 Task: Sort the products in the category "Paper Goods" by relevance.
Action: Mouse moved to (899, 320)
Screenshot: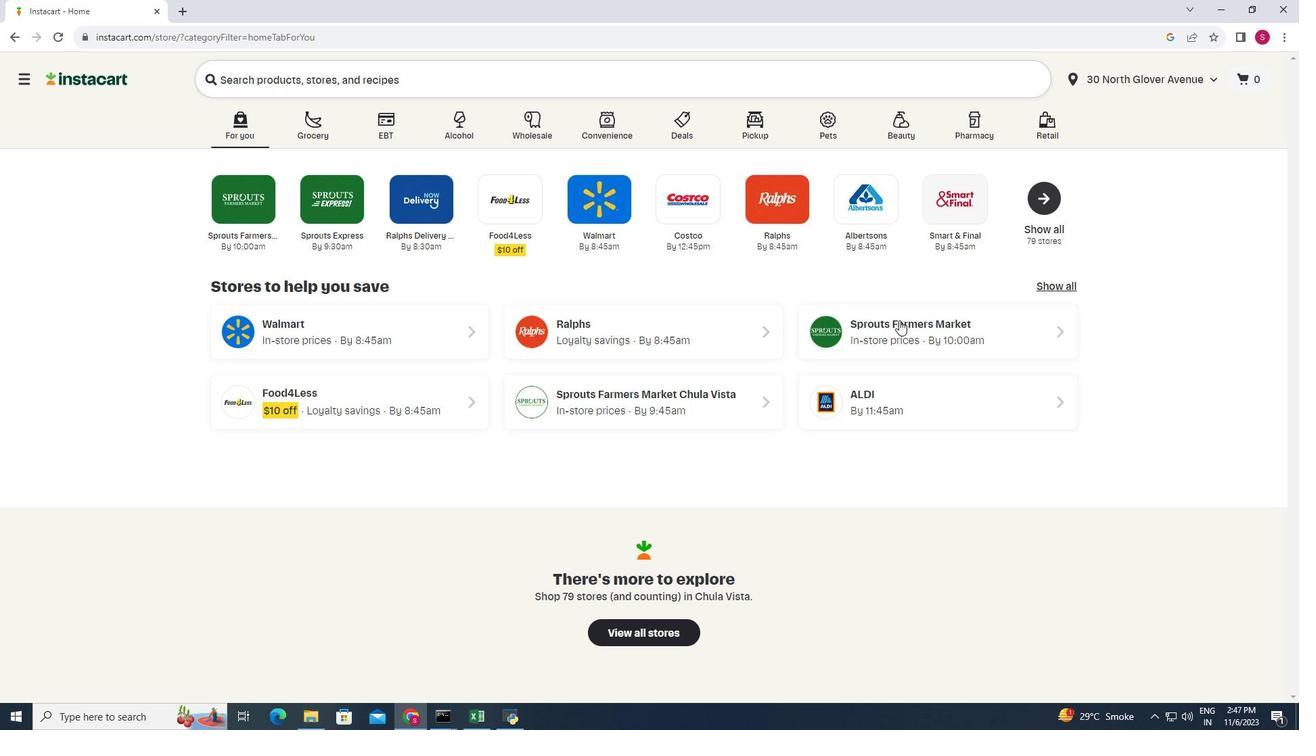 
Action: Mouse pressed left at (899, 320)
Screenshot: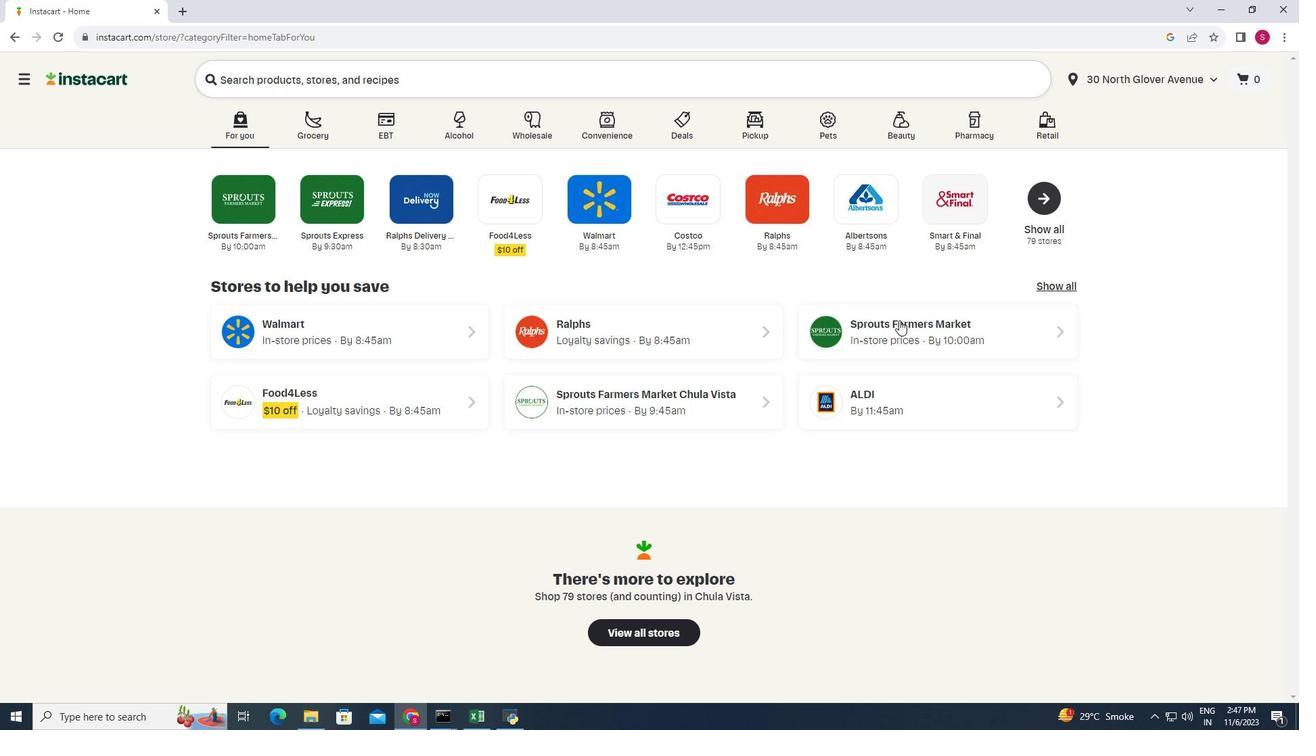 
Action: Mouse moved to (75, 546)
Screenshot: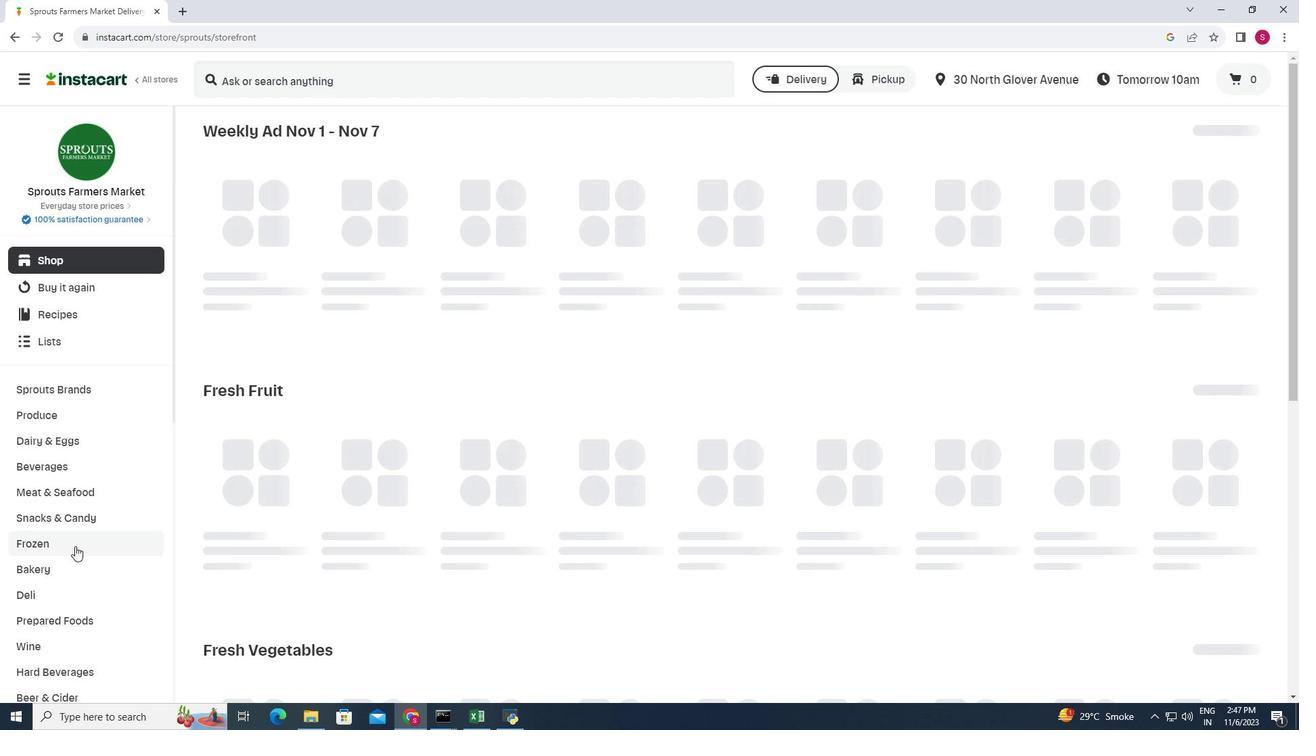 
Action: Mouse scrolled (75, 546) with delta (0, 0)
Screenshot: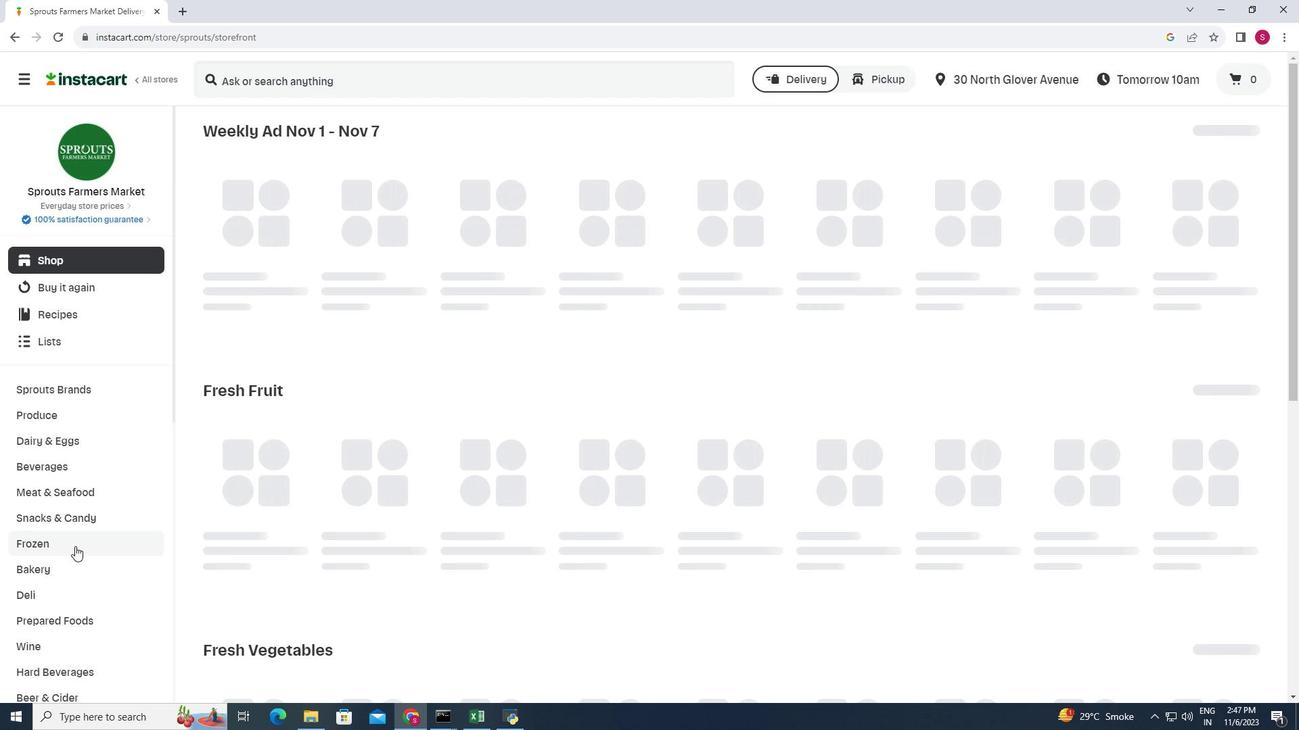 
Action: Mouse scrolled (75, 546) with delta (0, 0)
Screenshot: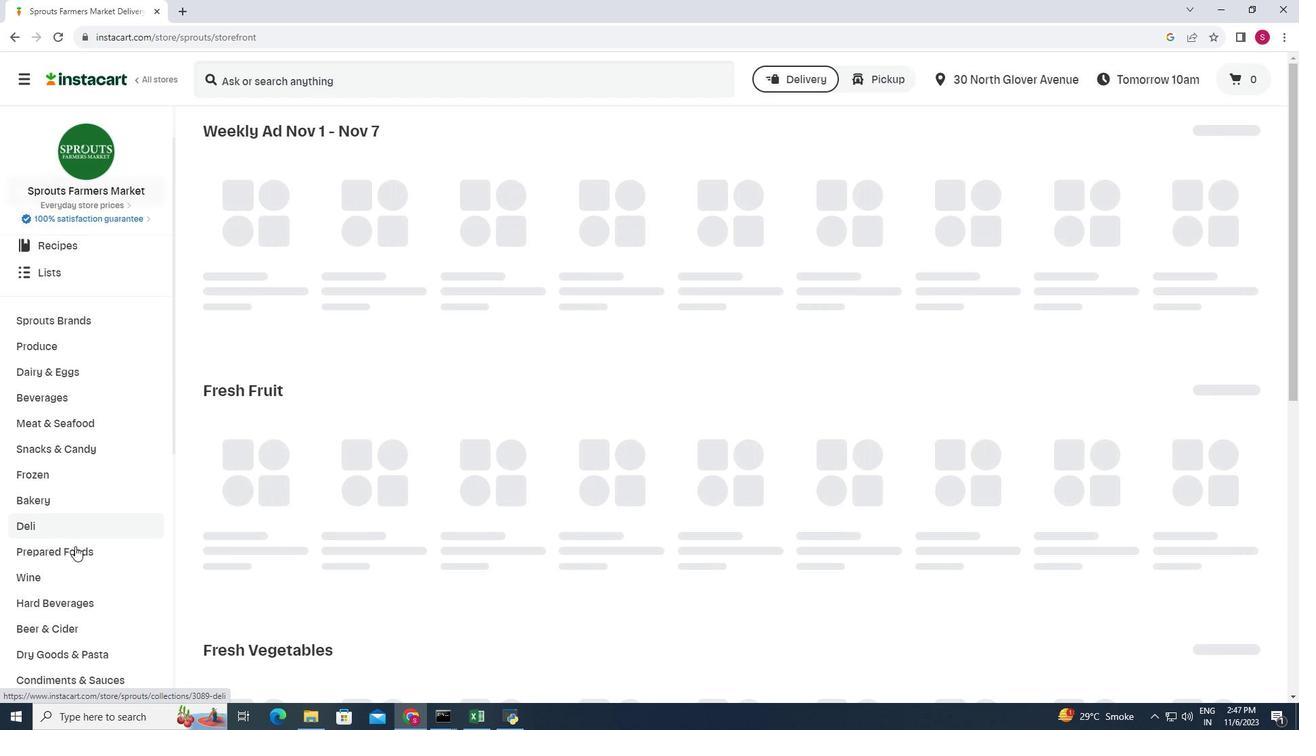 
Action: Mouse scrolled (75, 546) with delta (0, 0)
Screenshot: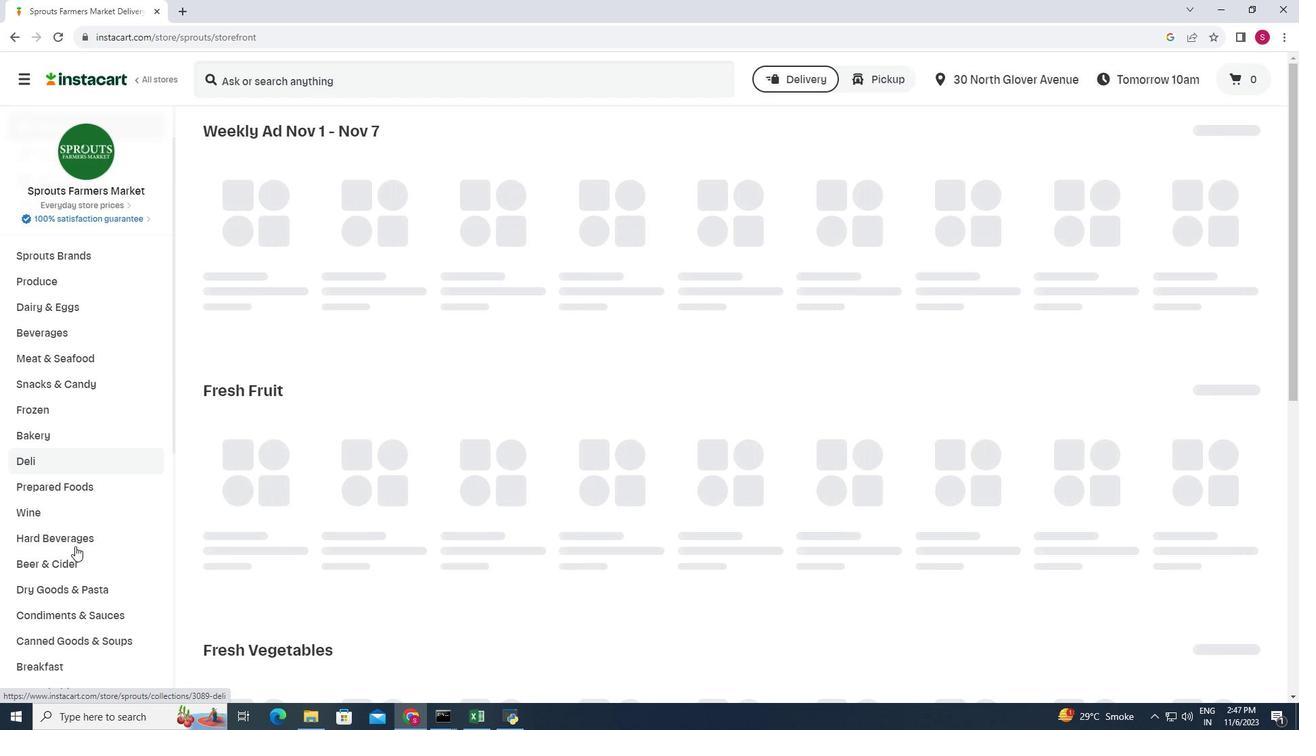 
Action: Mouse scrolled (75, 546) with delta (0, 0)
Screenshot: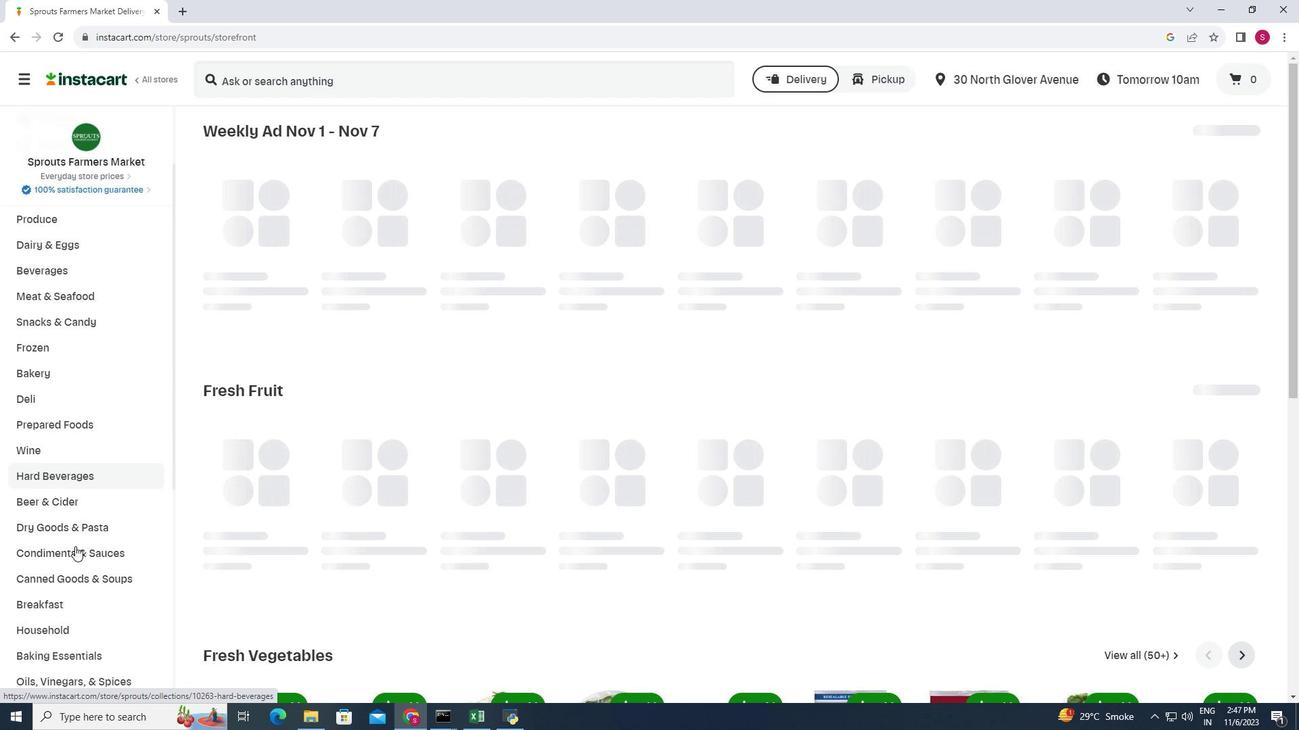 
Action: Mouse moved to (73, 551)
Screenshot: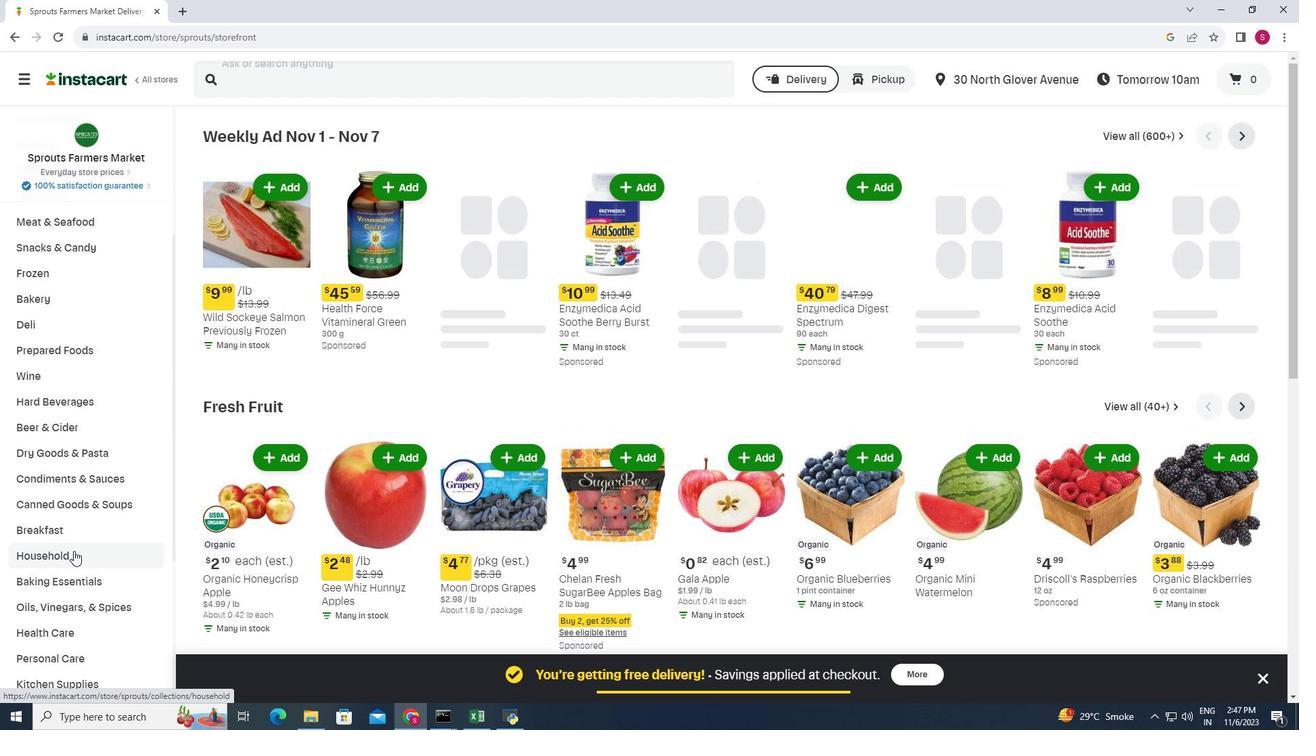 
Action: Mouse pressed left at (73, 551)
Screenshot: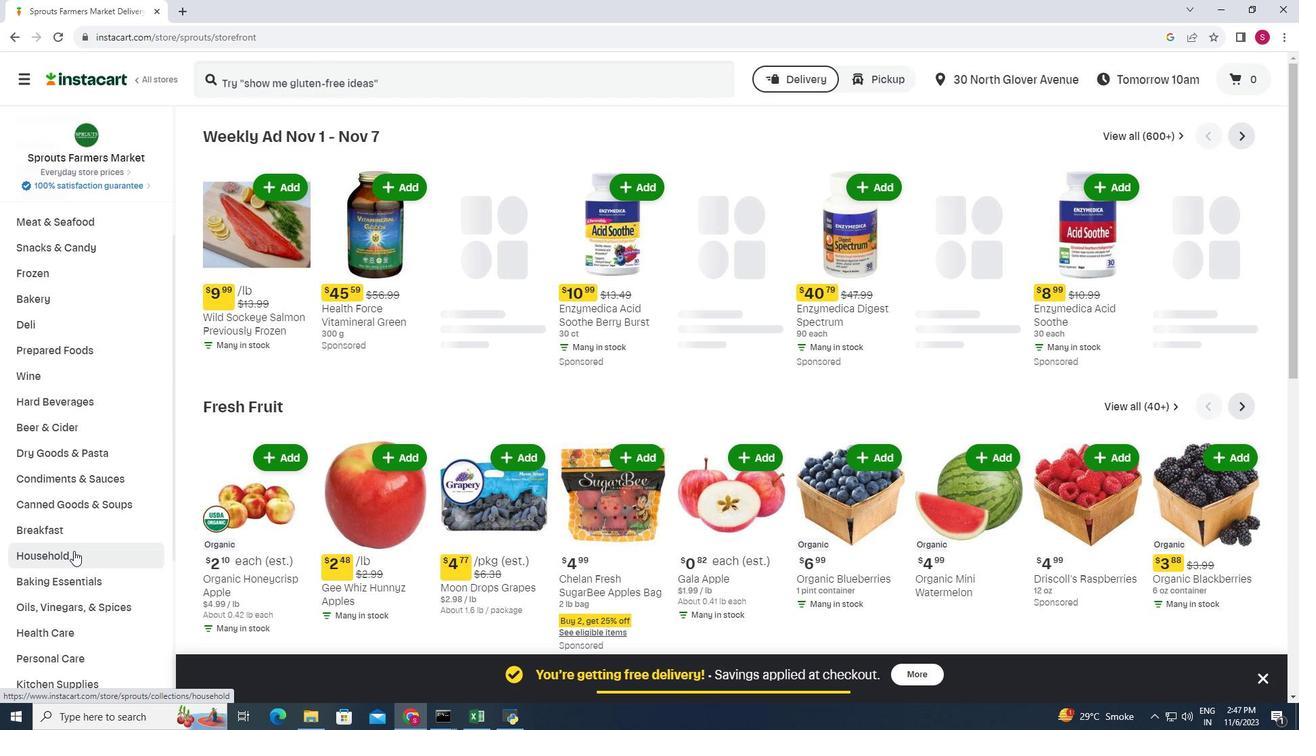 
Action: Mouse moved to (311, 171)
Screenshot: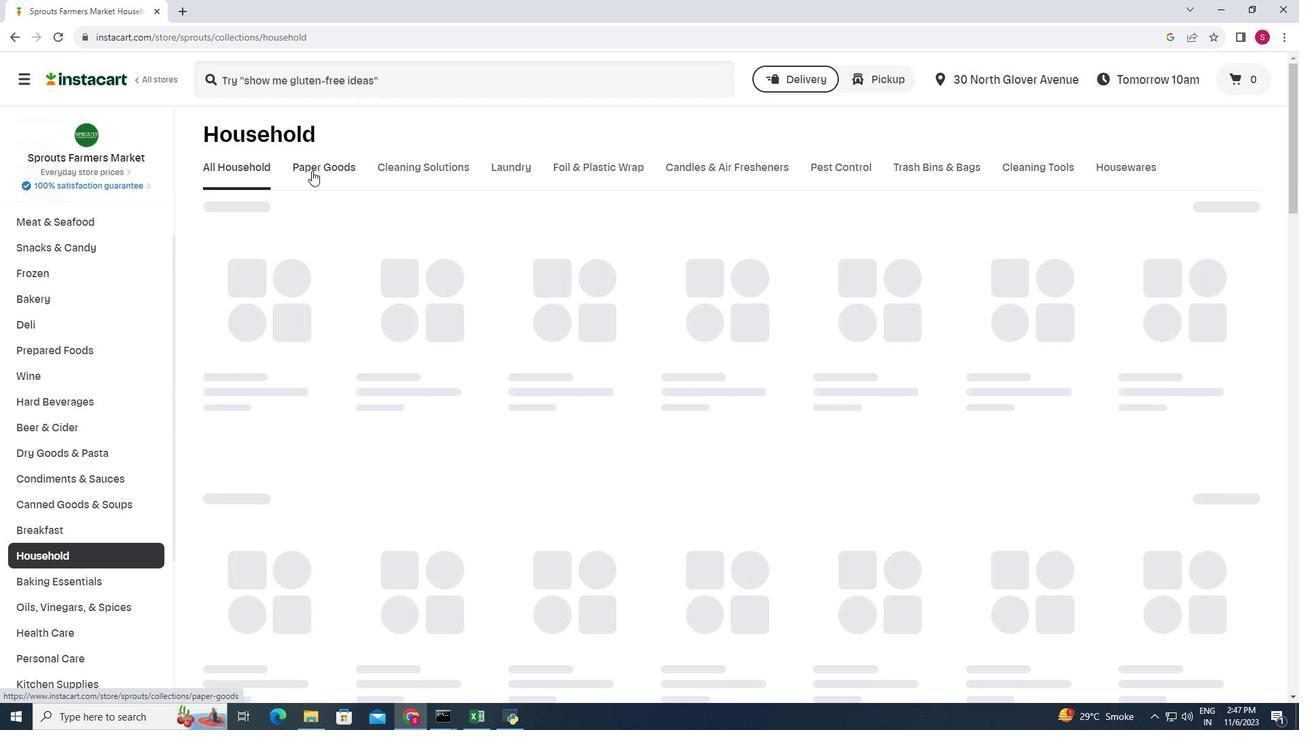 
Action: Mouse pressed left at (311, 171)
Screenshot: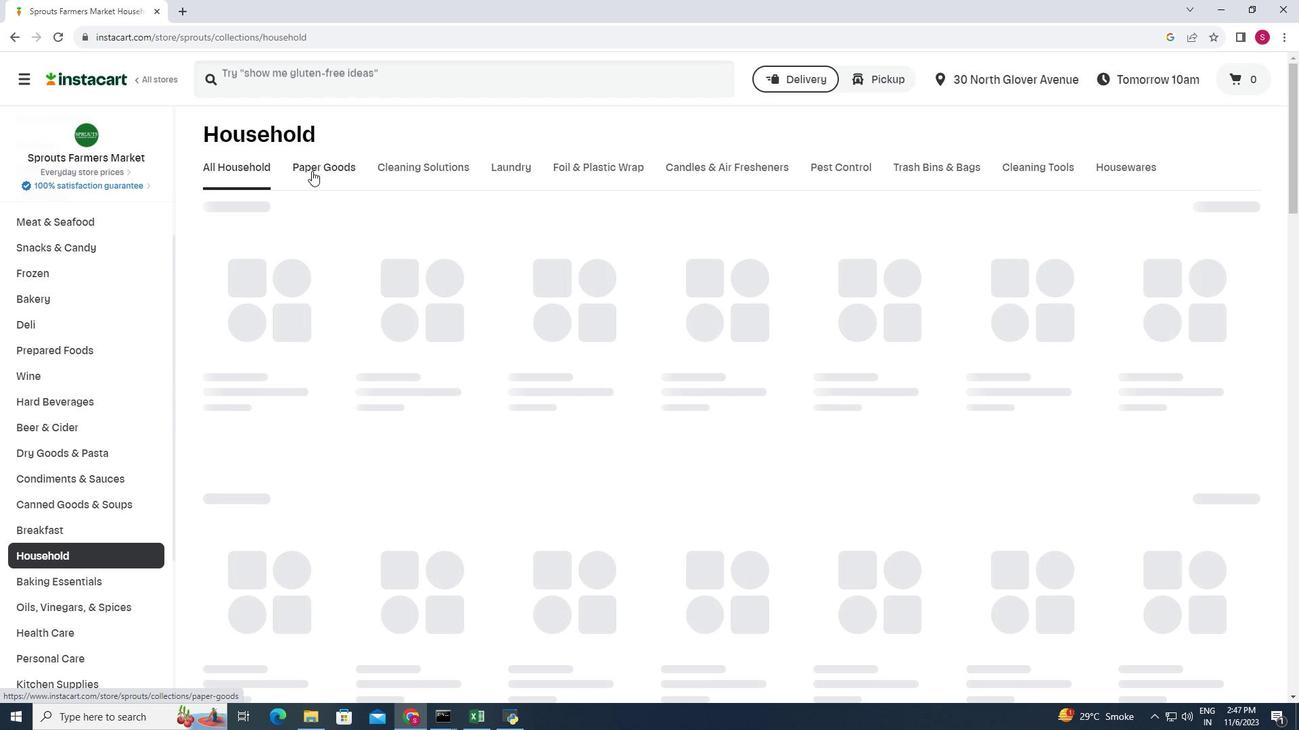 
Action: Mouse moved to (1253, 279)
Screenshot: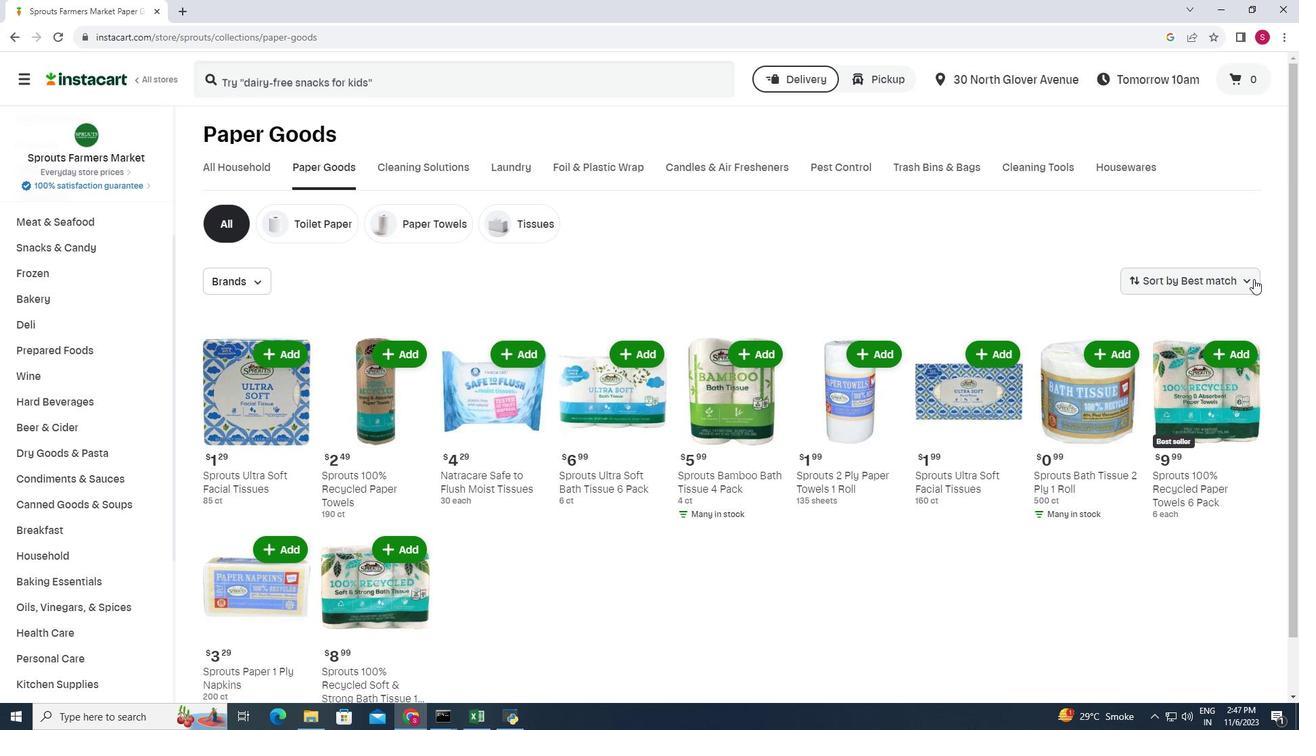 
Action: Mouse pressed left at (1253, 279)
Screenshot: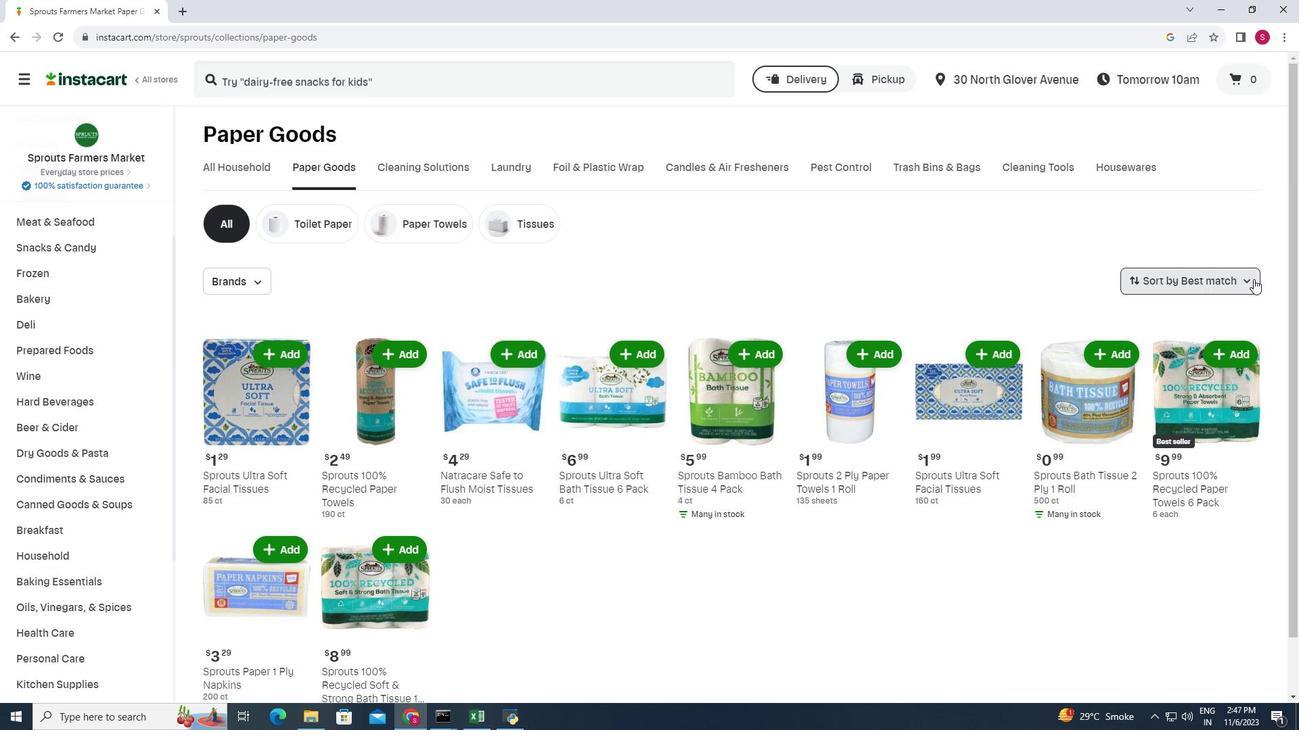 
Action: Mouse moved to (1188, 486)
Screenshot: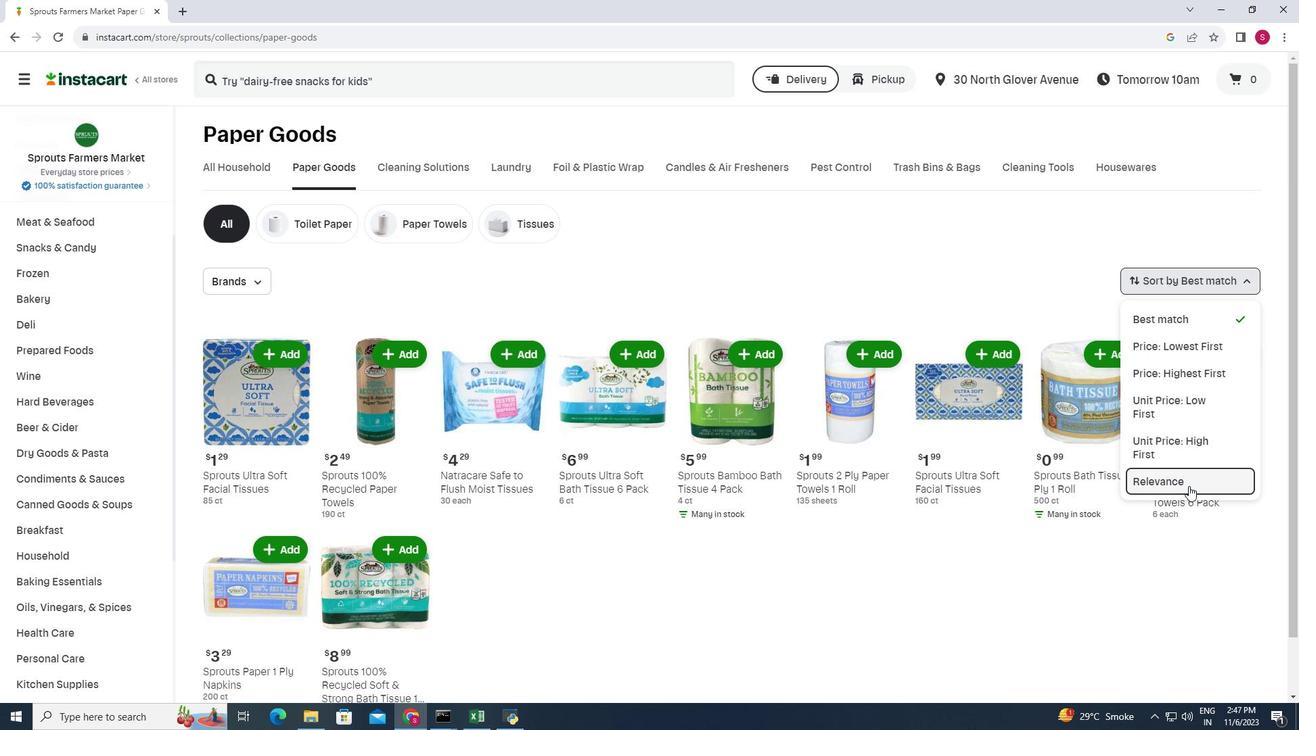 
Action: Mouse pressed left at (1188, 486)
Screenshot: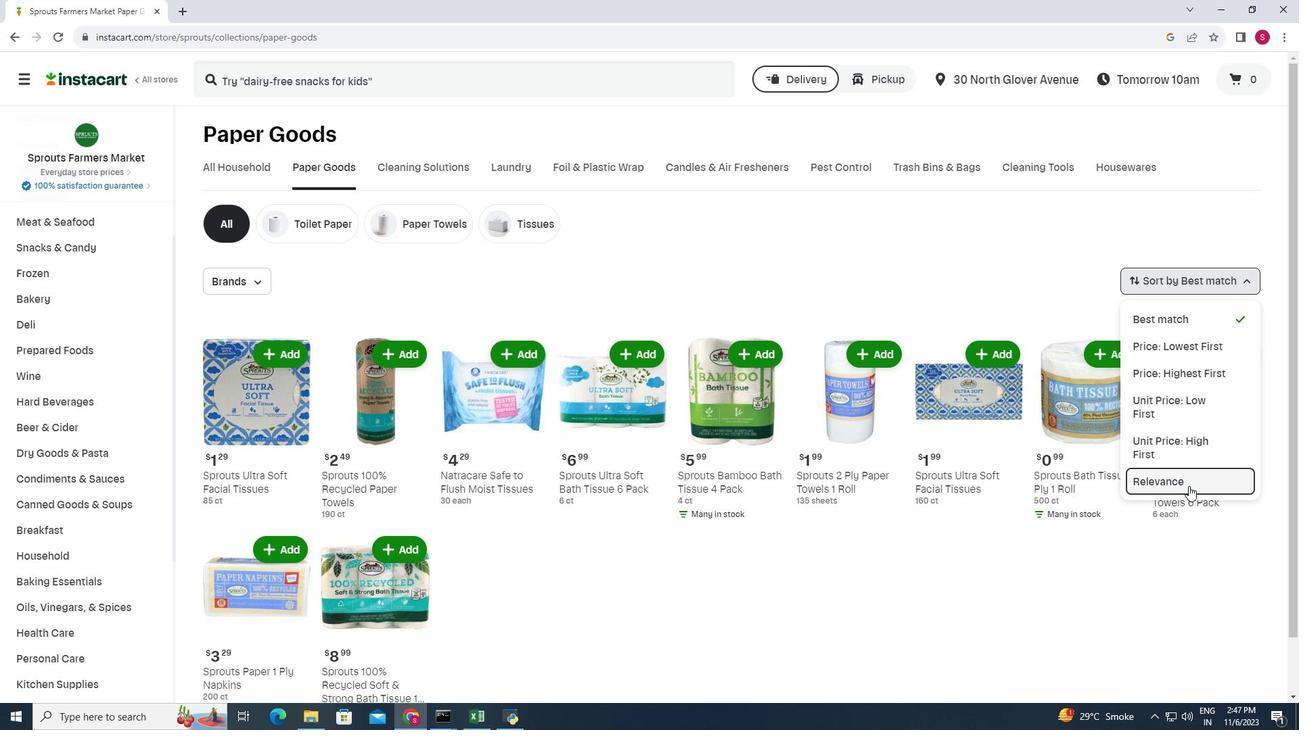 
Action: Mouse moved to (792, 370)
Screenshot: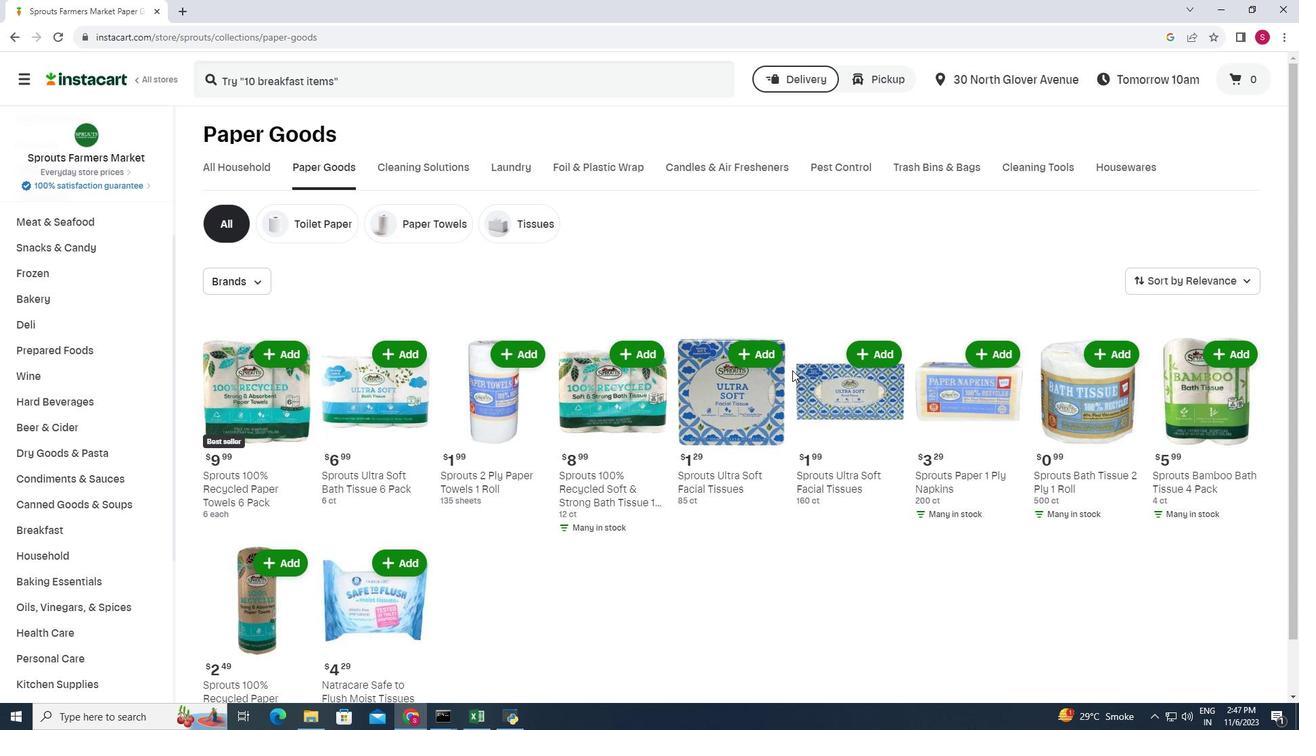 
Action: Mouse scrolled (792, 370) with delta (0, 0)
Screenshot: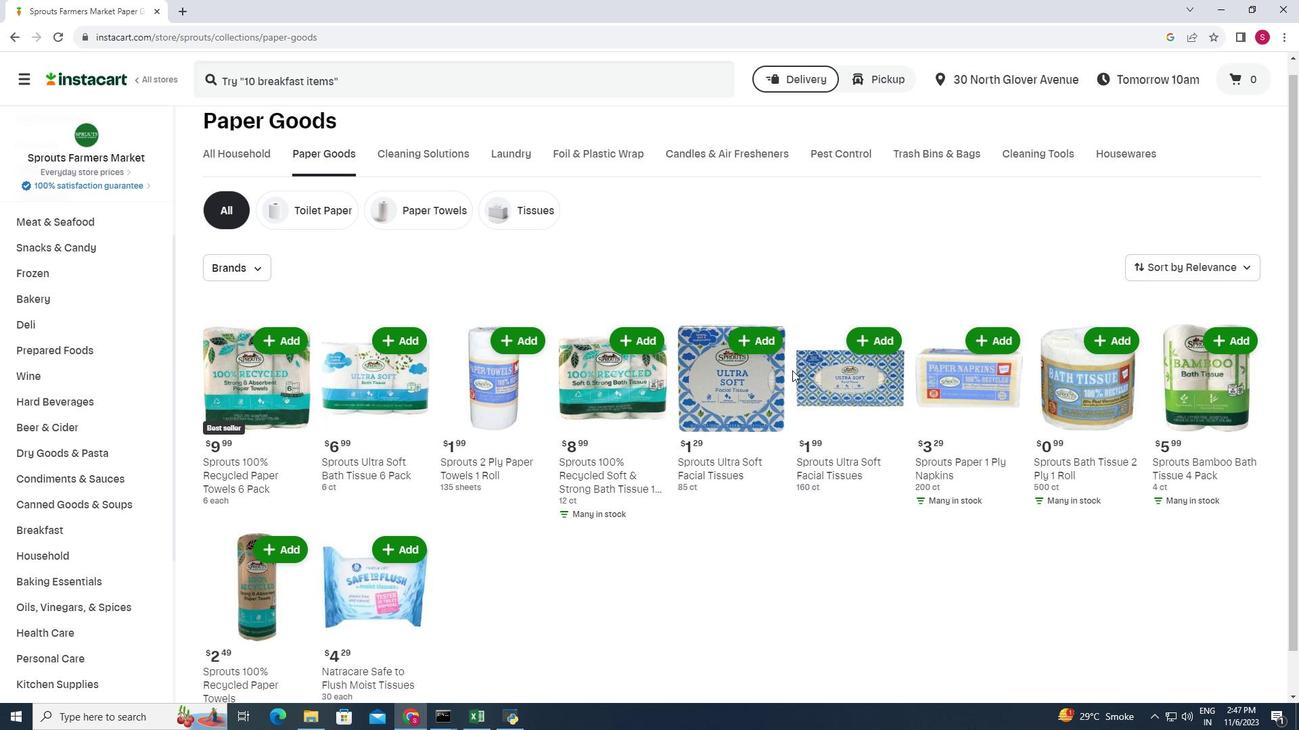
Action: Mouse scrolled (792, 370) with delta (0, 0)
Screenshot: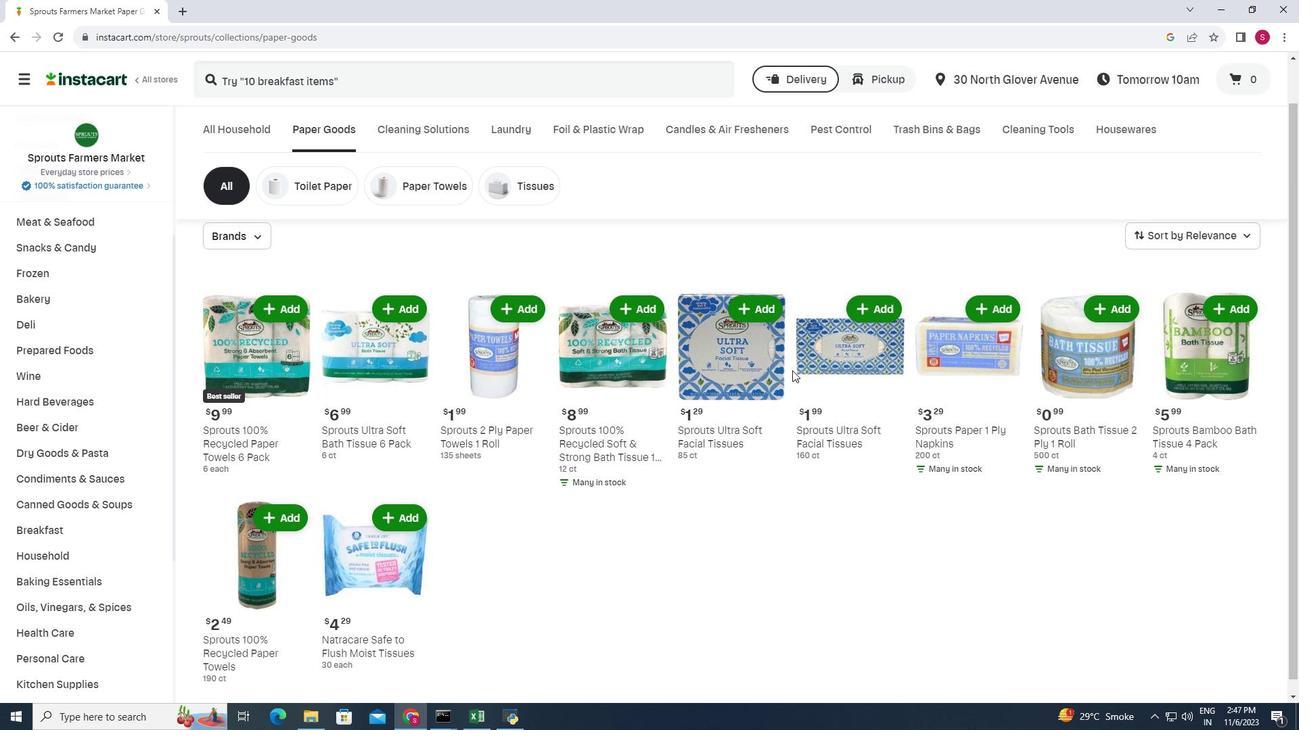 
Action: Mouse scrolled (792, 370) with delta (0, 0)
Screenshot: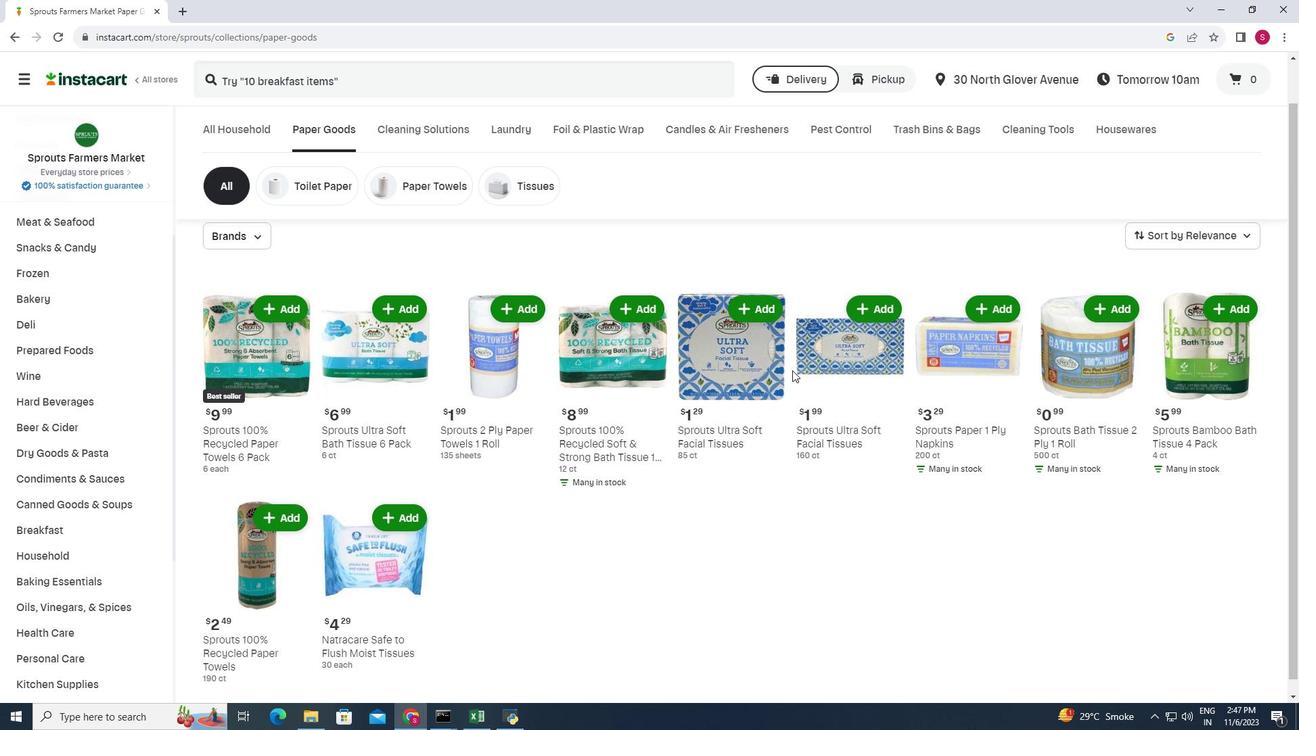 
Action: Mouse scrolled (792, 370) with delta (0, 0)
Screenshot: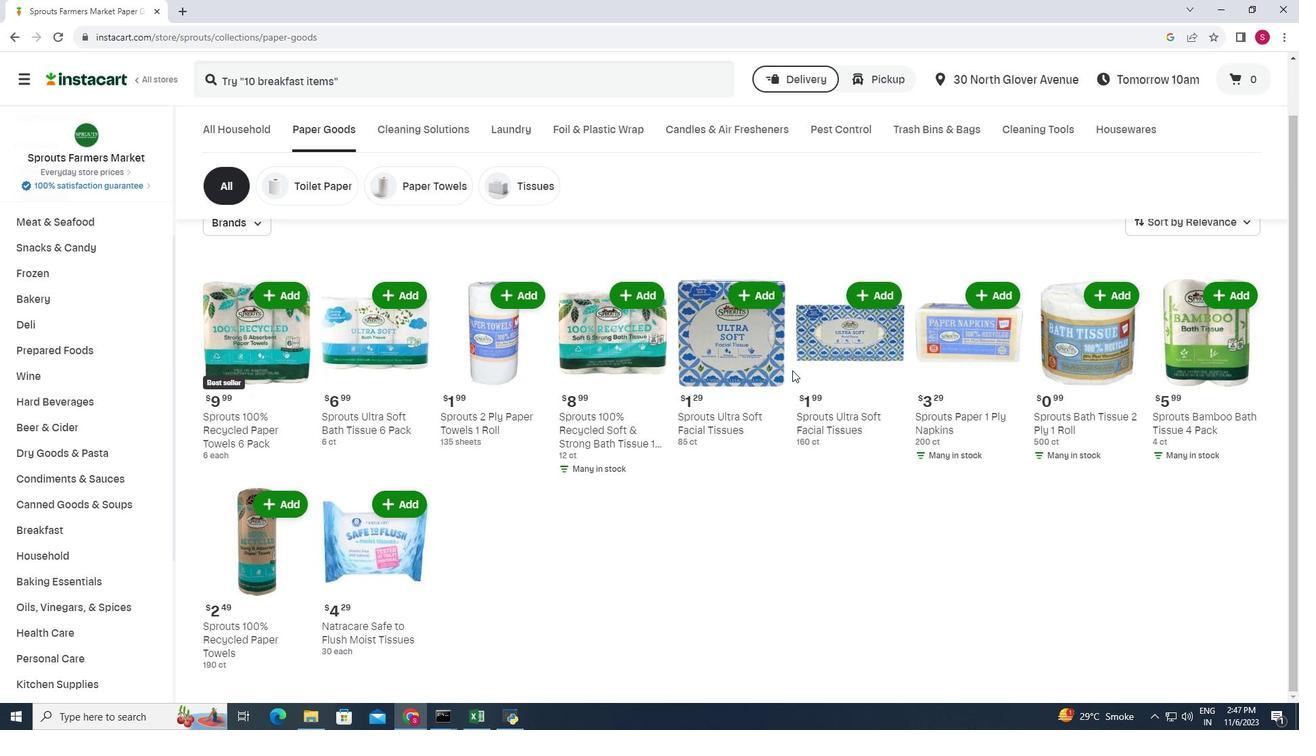 
Action: Mouse moved to (788, 372)
Screenshot: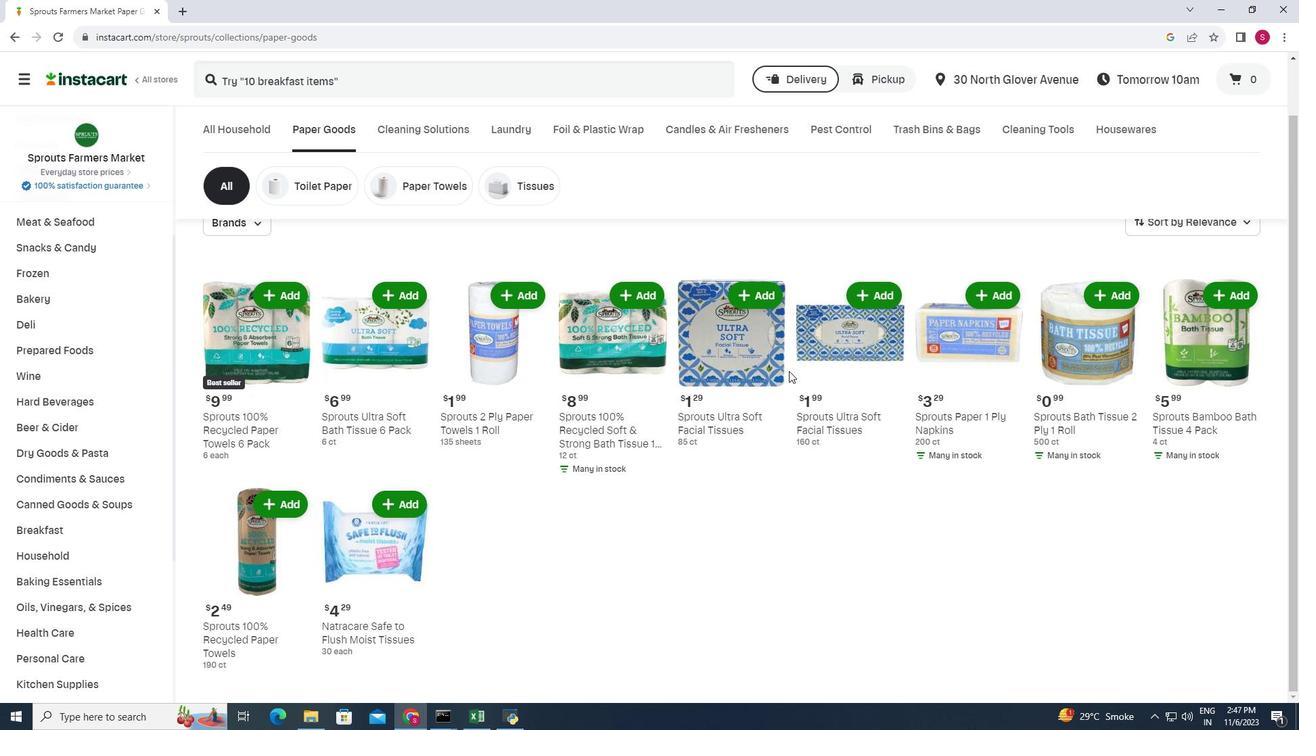 
